 Task: Invite Team Member Softage.1@softage.net to Workspace Cloud Management. Invite Team Member Softage.2@softage.net to Workspace Cloud Management. Invite Team Member Softage.3@softage.net to Workspace Cloud Management. Invite Team Member Softage.4@softage.net to Workspace Cloud Management
Action: Mouse moved to (106, 70)
Screenshot: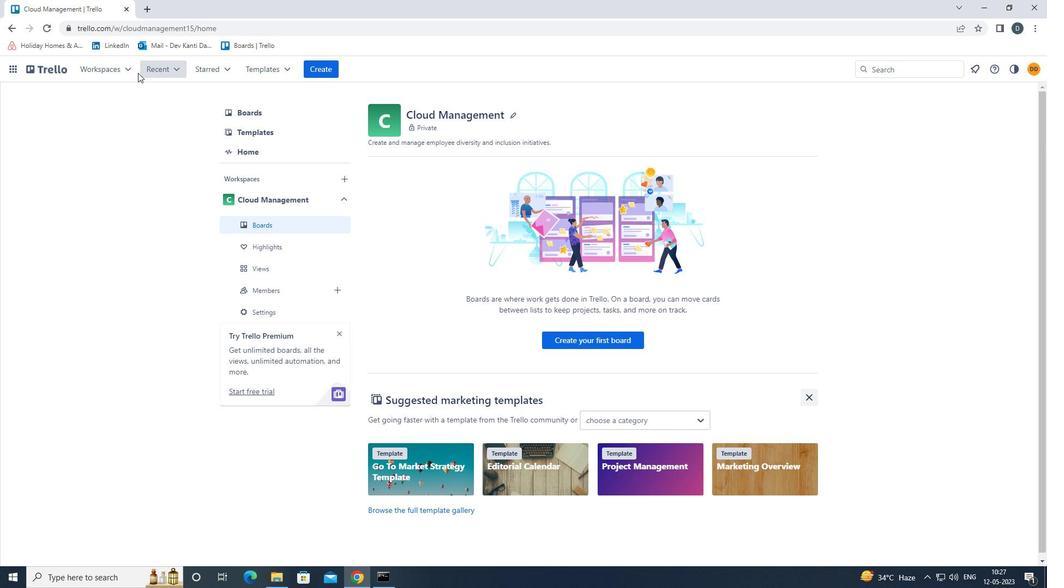 
Action: Mouse pressed left at (106, 70)
Screenshot: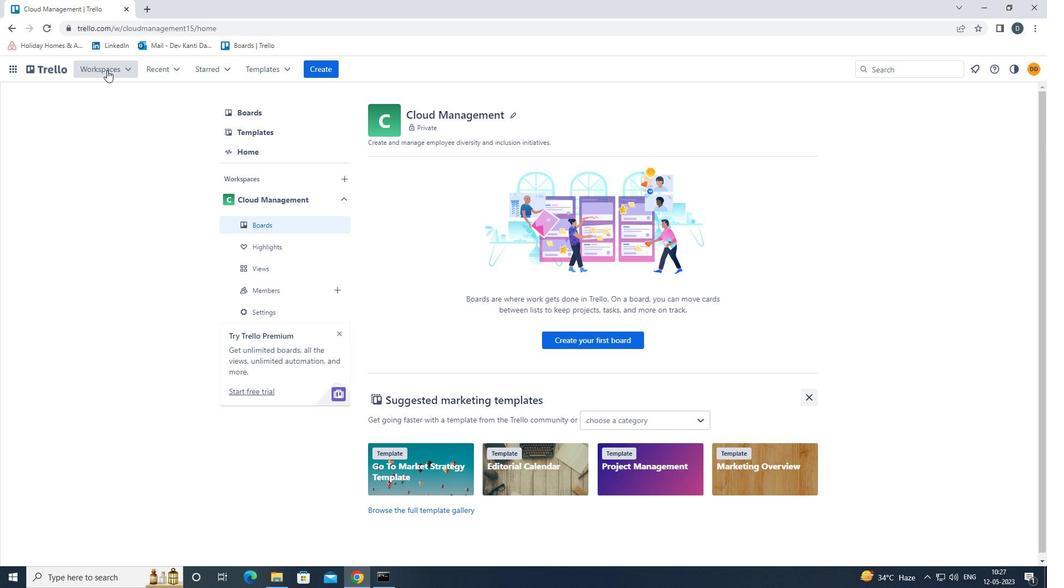 
Action: Mouse moved to (118, 169)
Screenshot: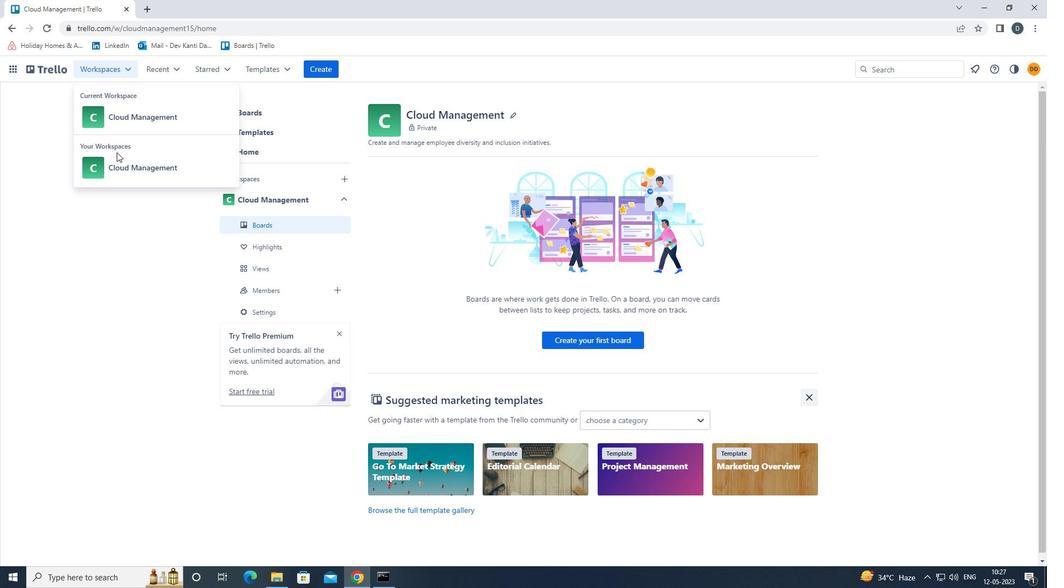 
Action: Mouse pressed left at (118, 169)
Screenshot: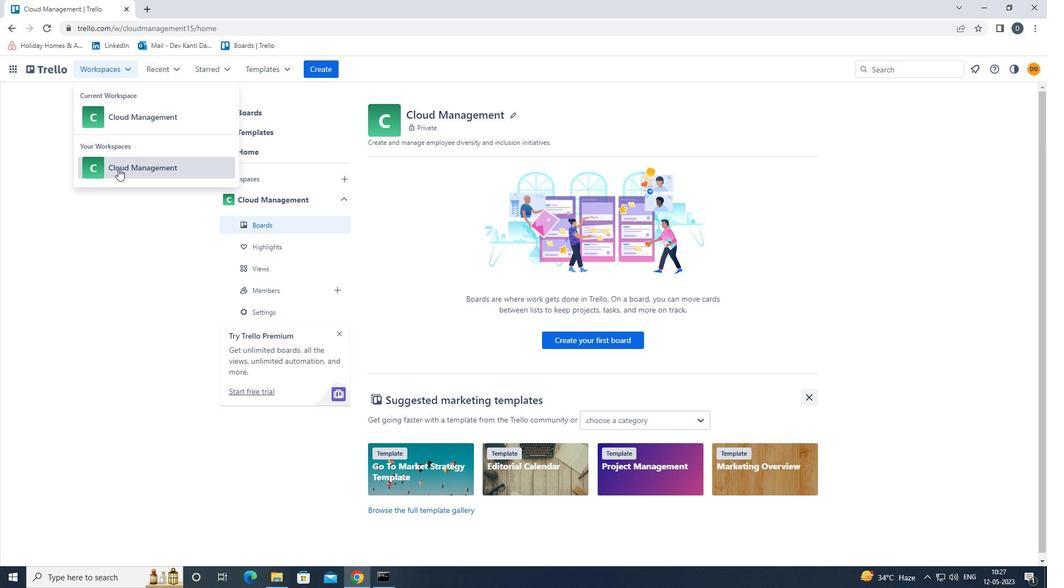 
Action: Mouse moved to (777, 114)
Screenshot: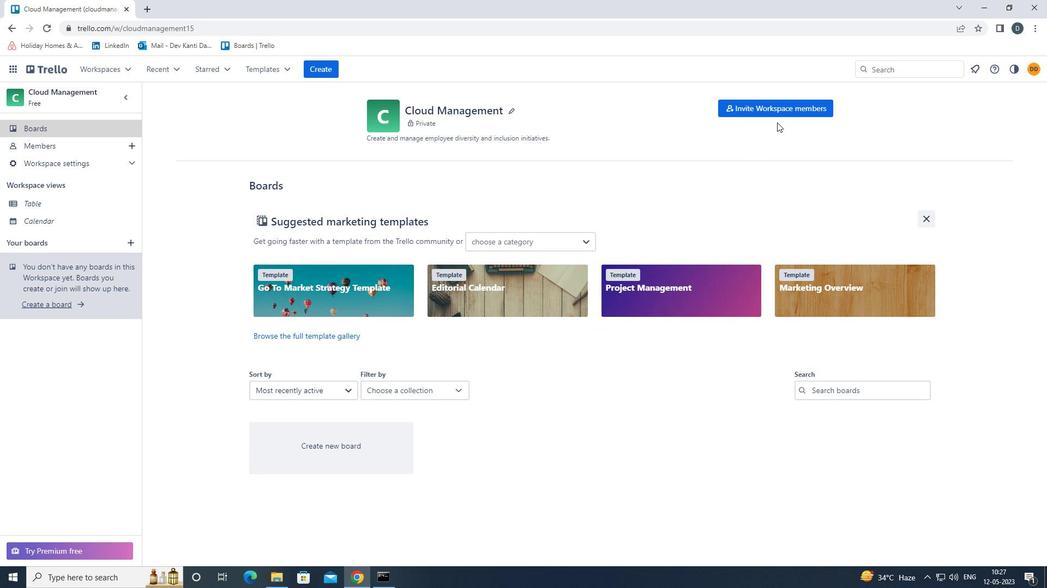 
Action: Mouse pressed left at (777, 114)
Screenshot: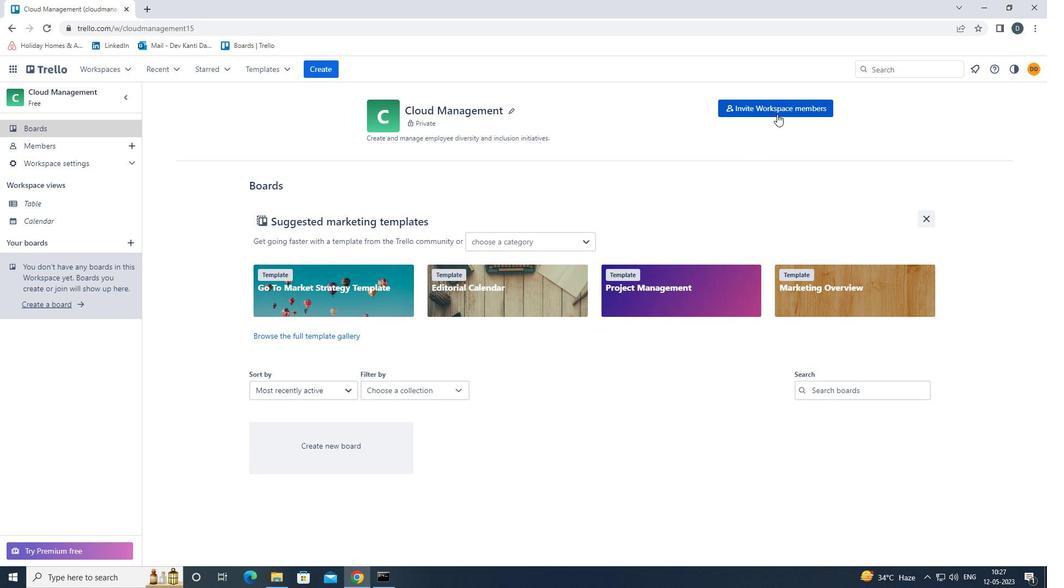 
Action: Mouse moved to (527, 309)
Screenshot: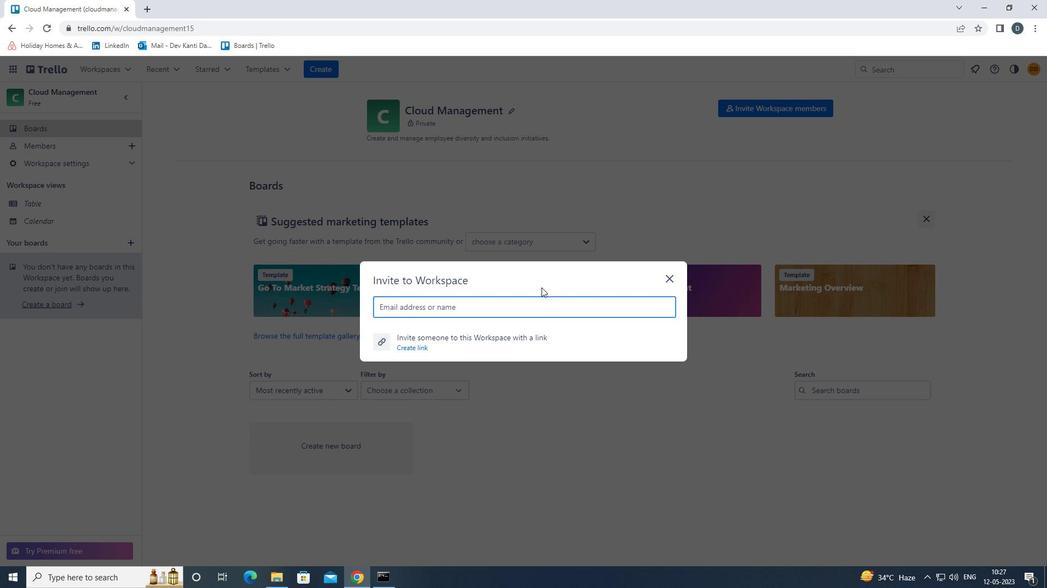 
Action: Mouse pressed left at (527, 309)
Screenshot: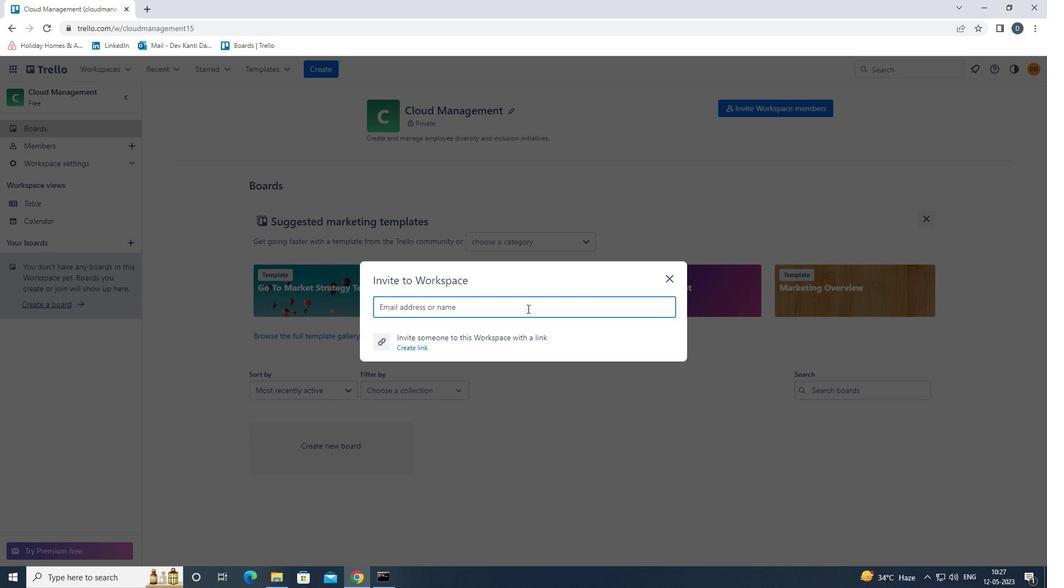 
Action: Key pressed <Key.shift>SOFTAGE.1<Key.shift>@SOFTAGE.NET
Screenshot: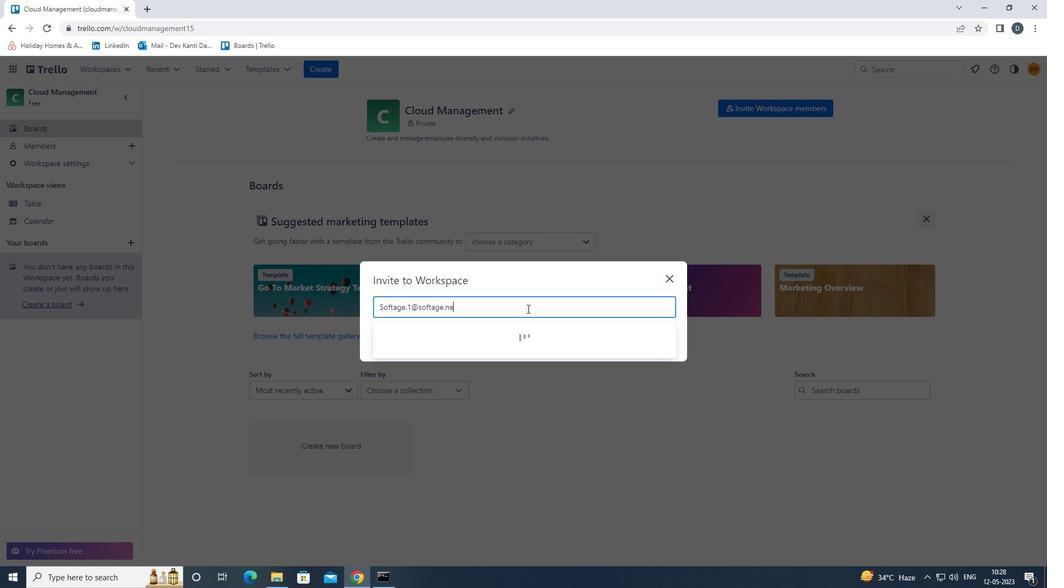 
Action: Mouse moved to (432, 337)
Screenshot: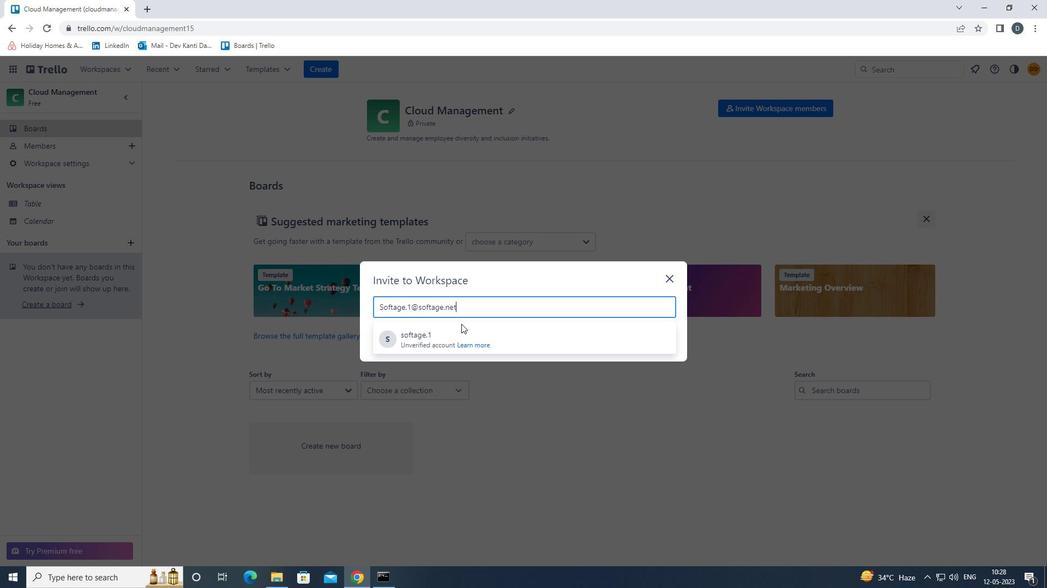 
Action: Mouse pressed left at (432, 337)
Screenshot: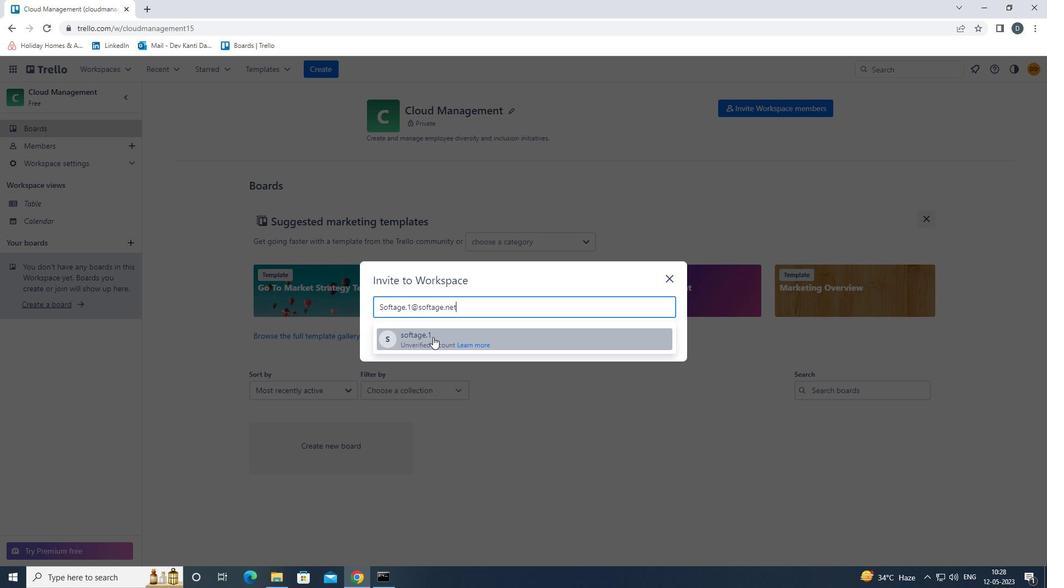 
Action: Key pressed <Key.shift>SOFTAGE.2<Key.shift>@SOFTAGE.NET
Screenshot: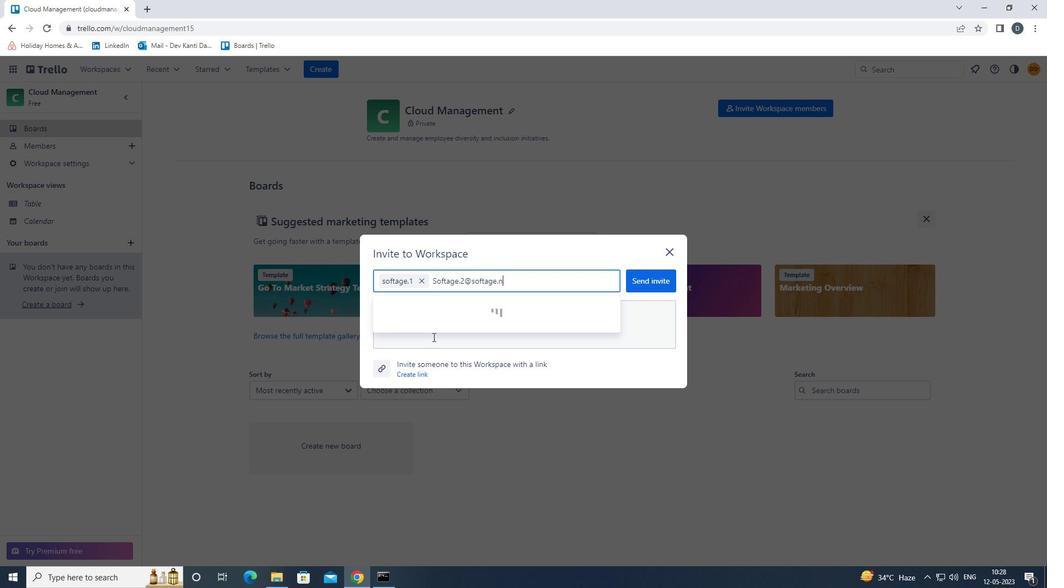 
Action: Mouse moved to (433, 319)
Screenshot: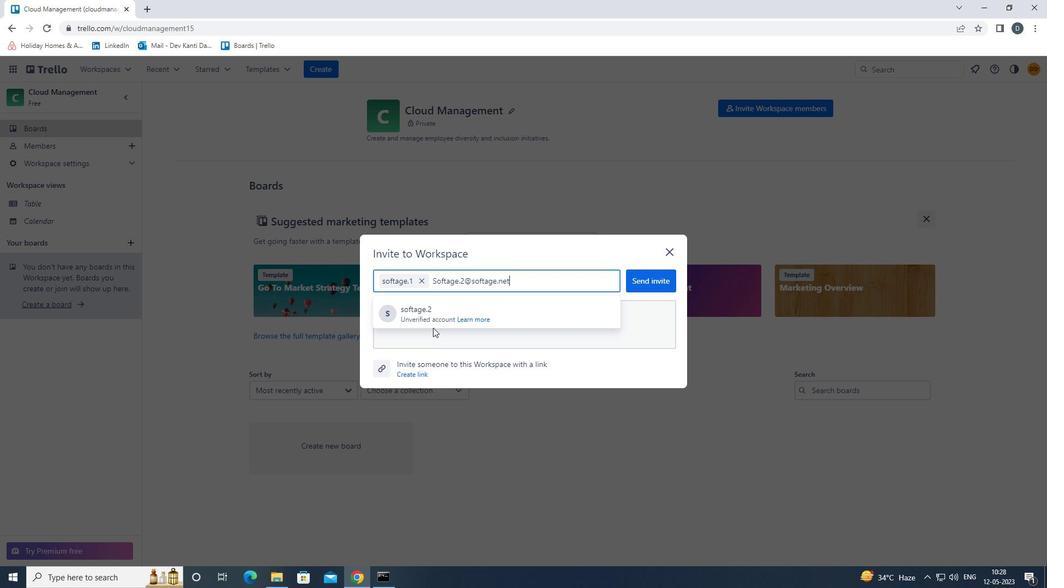 
Action: Mouse pressed left at (433, 319)
Screenshot: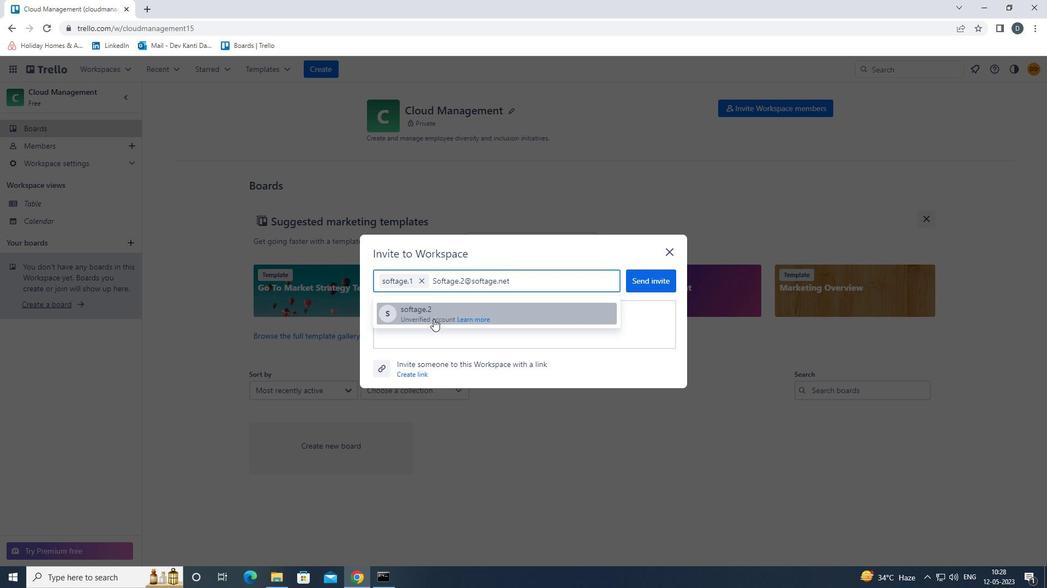 
Action: Mouse moved to (522, 292)
Screenshot: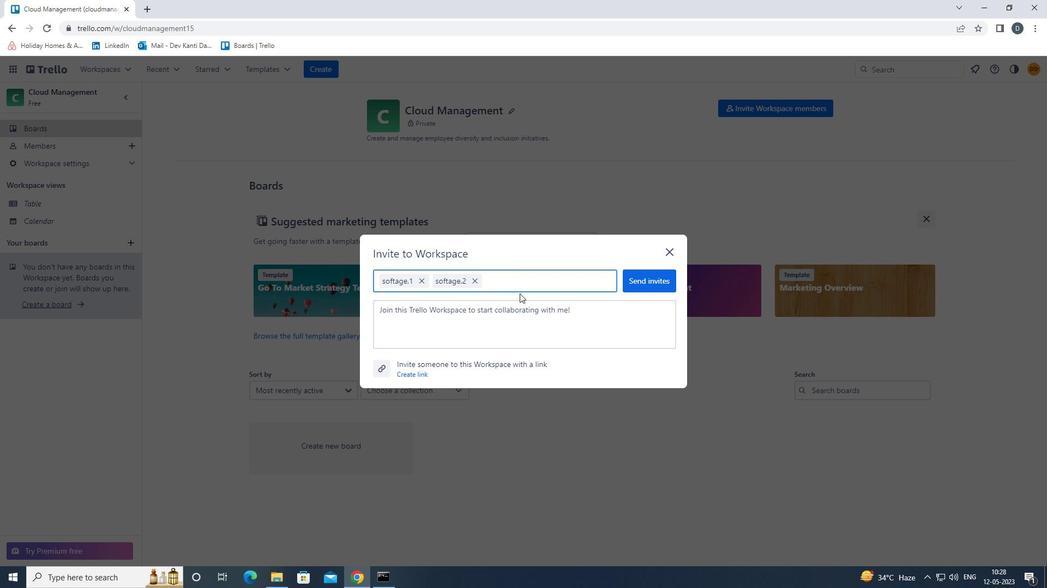 
Action: Key pressed <Key.shift>SOFTAGE.3<Key.shift>@SOFTAGE.NET
Screenshot: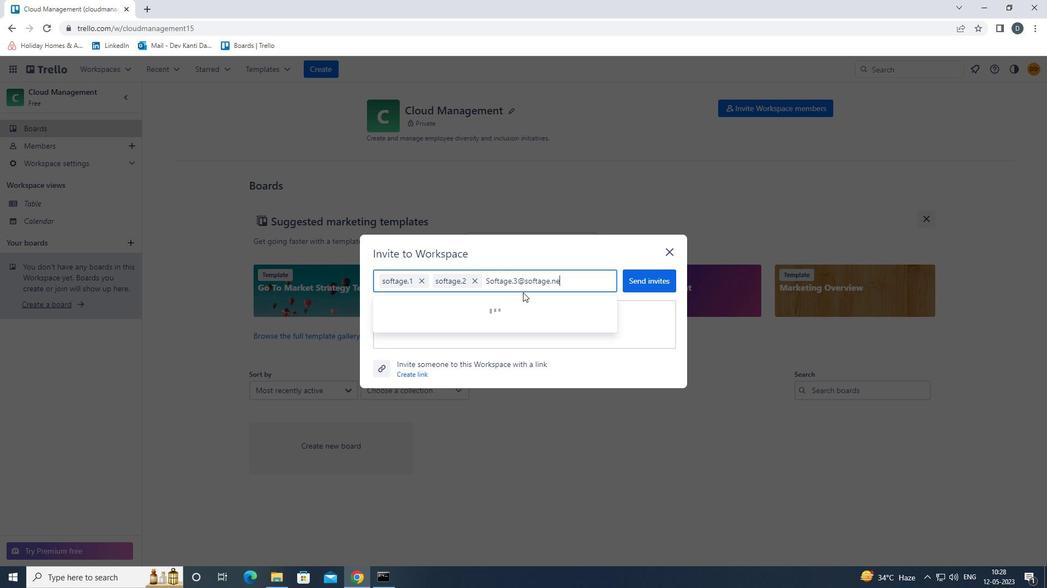 
Action: Mouse moved to (400, 311)
Screenshot: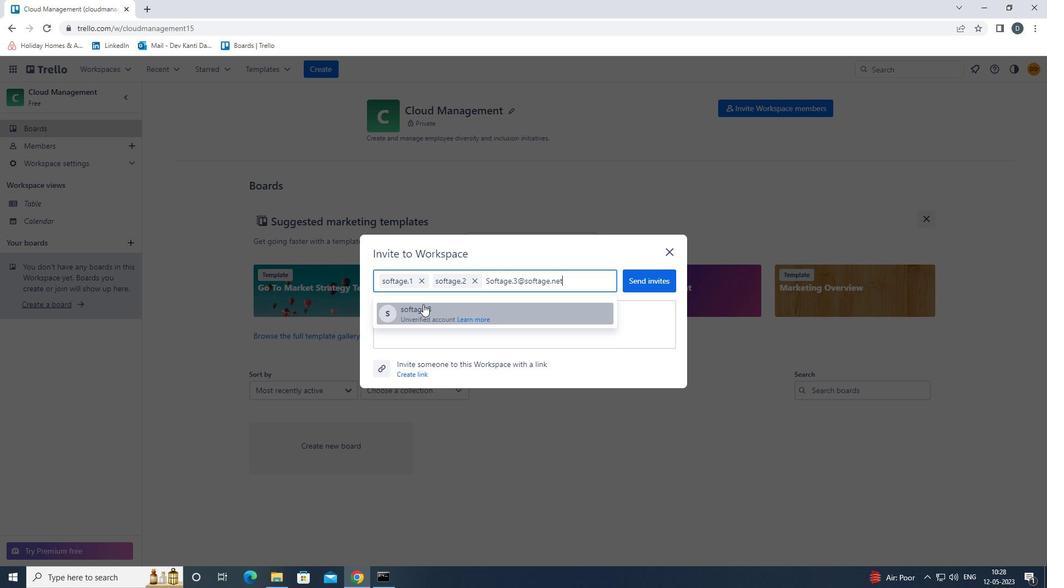 
Action: Mouse pressed left at (400, 311)
Screenshot: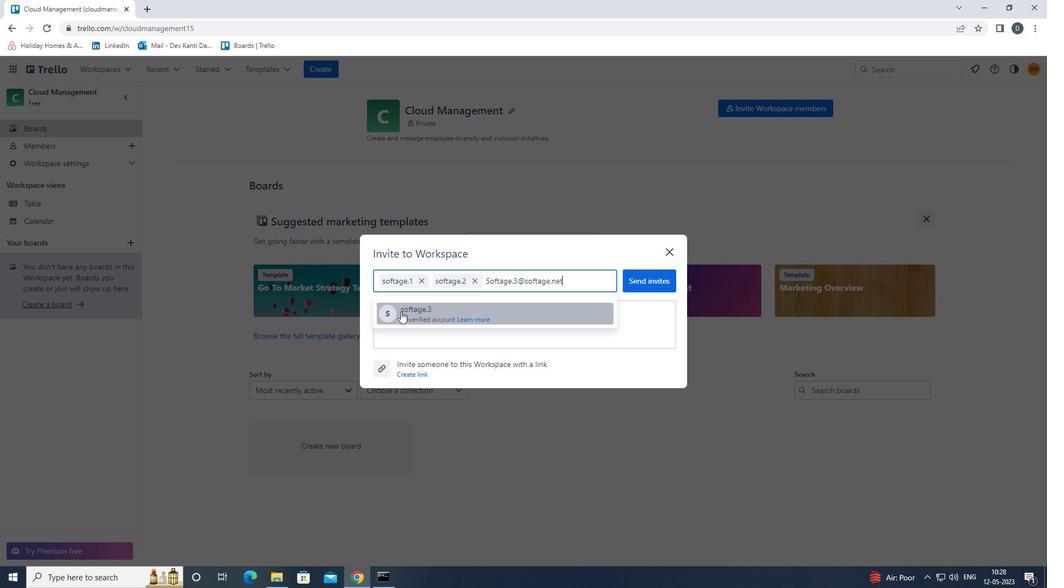 
Action: Mouse moved to (395, 326)
Screenshot: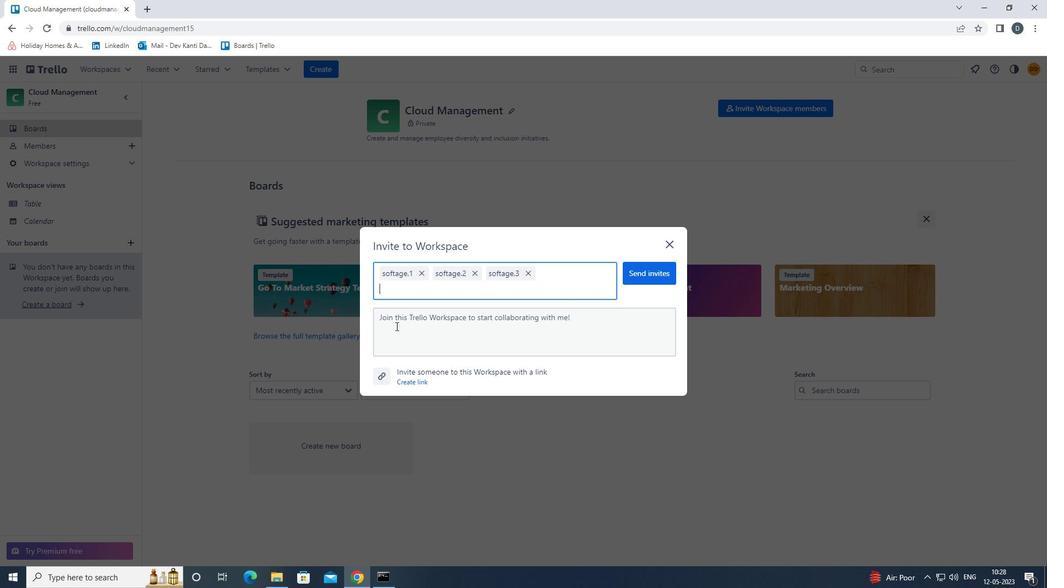 
Action: Key pressed <Key.shift>SOFTAGE.3<Key.backspace>4<Key.shift>@SOFTAGE.NET
Screenshot: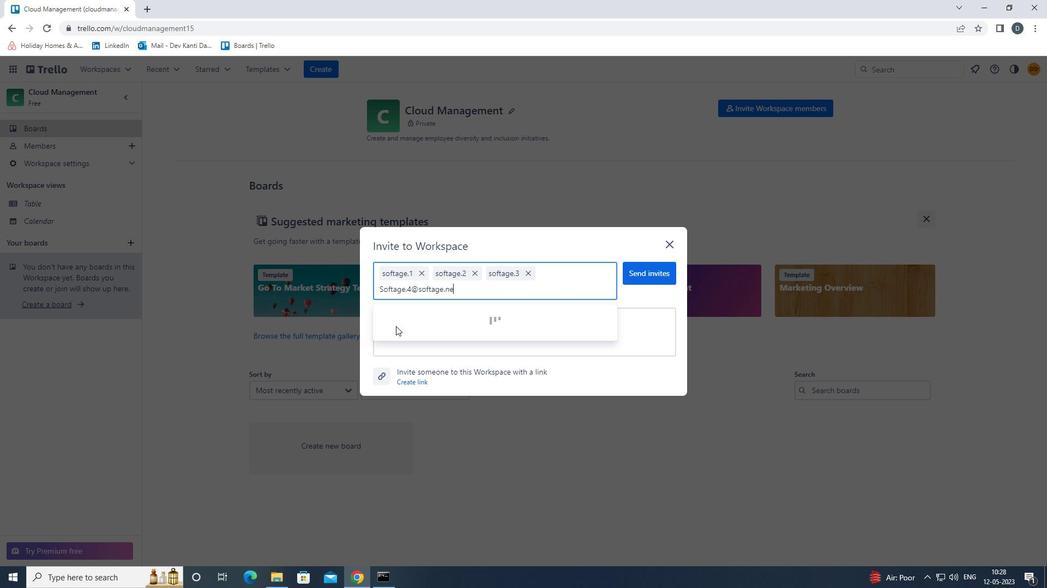 
Action: Mouse moved to (414, 321)
Screenshot: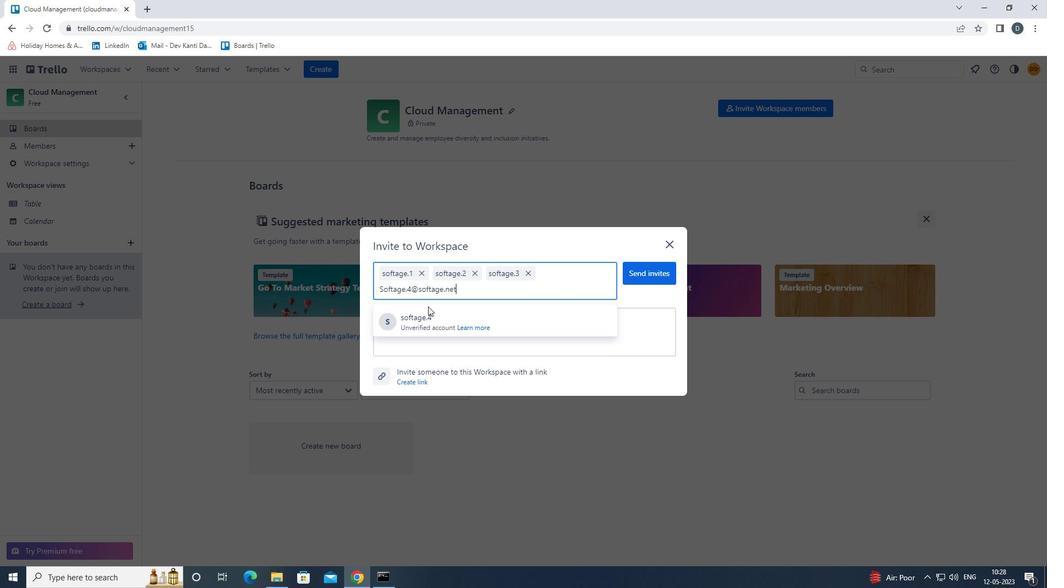 
Action: Mouse pressed left at (414, 321)
Screenshot: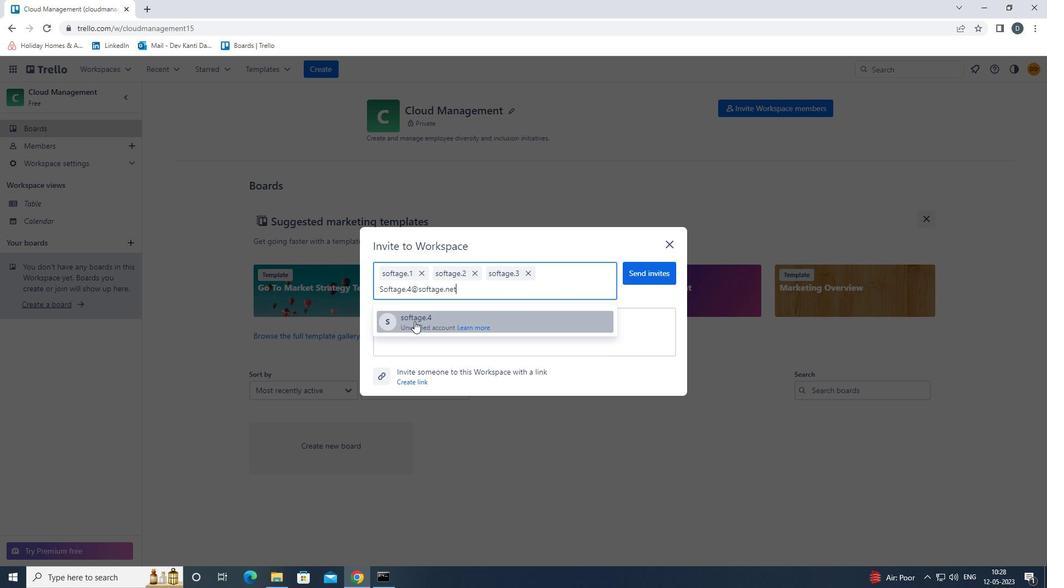 
Action: Mouse moved to (653, 278)
Screenshot: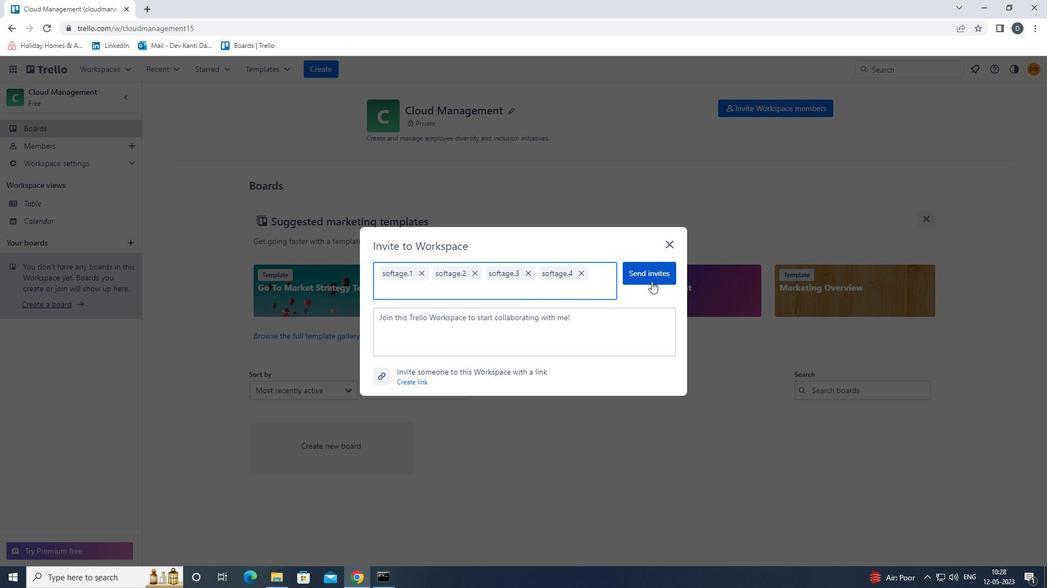 
Action: Mouse pressed left at (653, 278)
Screenshot: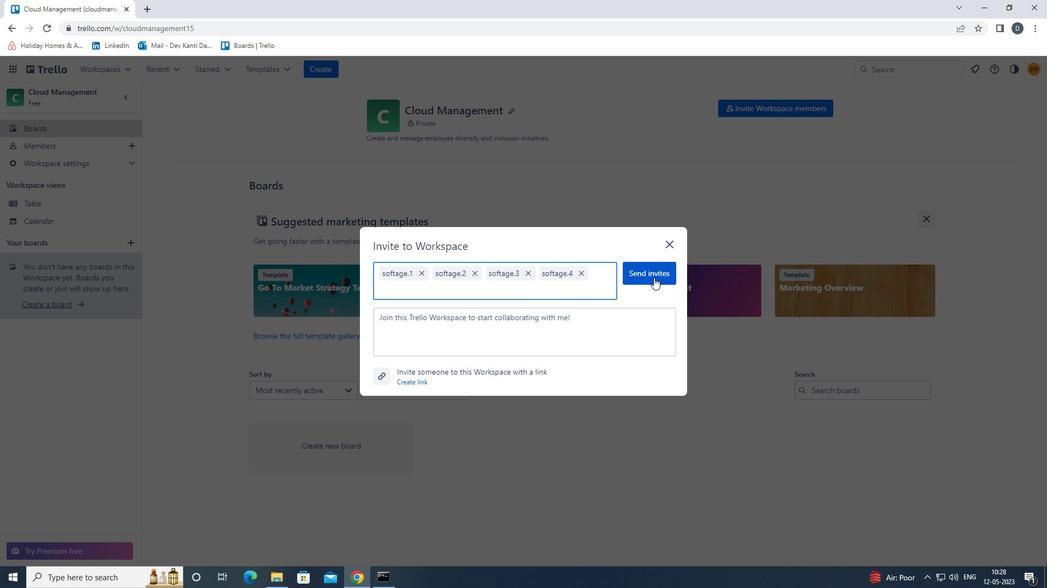 
Action: Mouse moved to (660, 268)
Screenshot: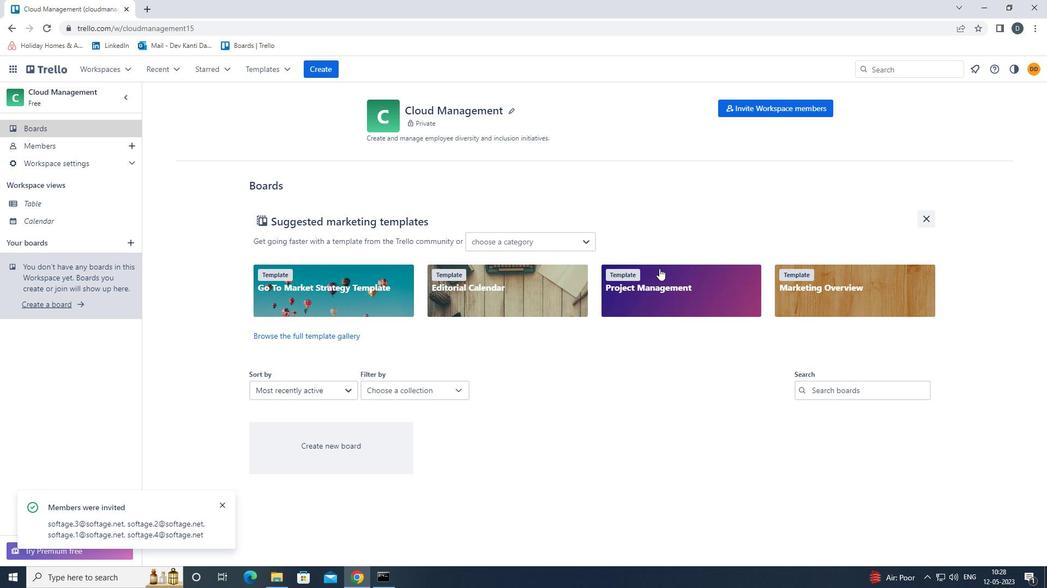 
